 Task: Change slide transition to flip.
Action: Mouse moved to (99, 66)
Screenshot: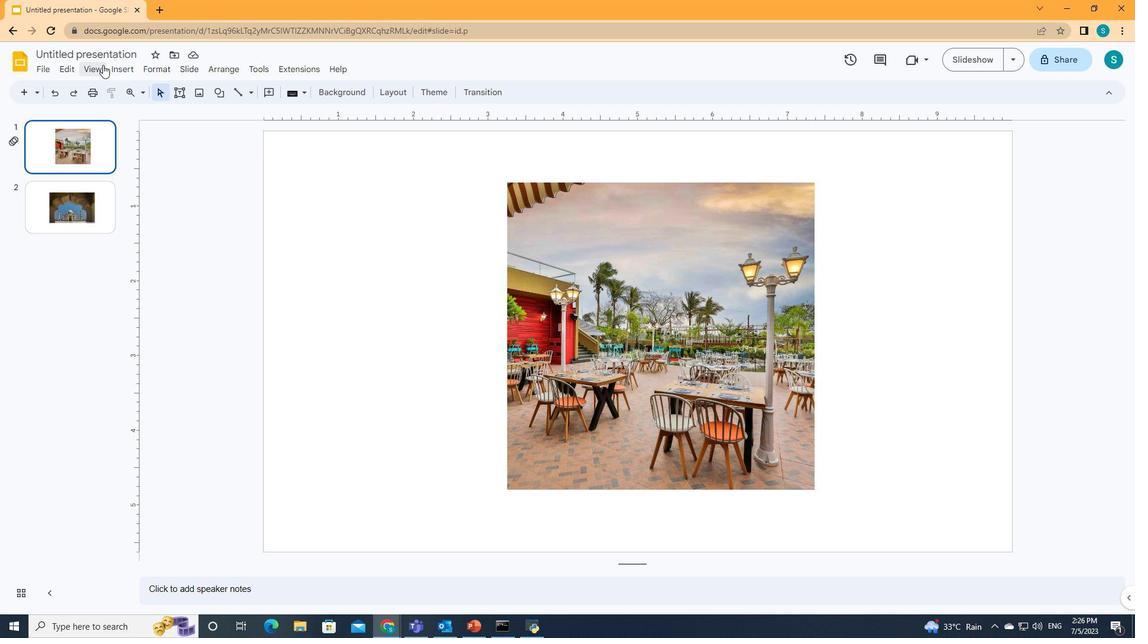 
Action: Mouse pressed left at (99, 66)
Screenshot: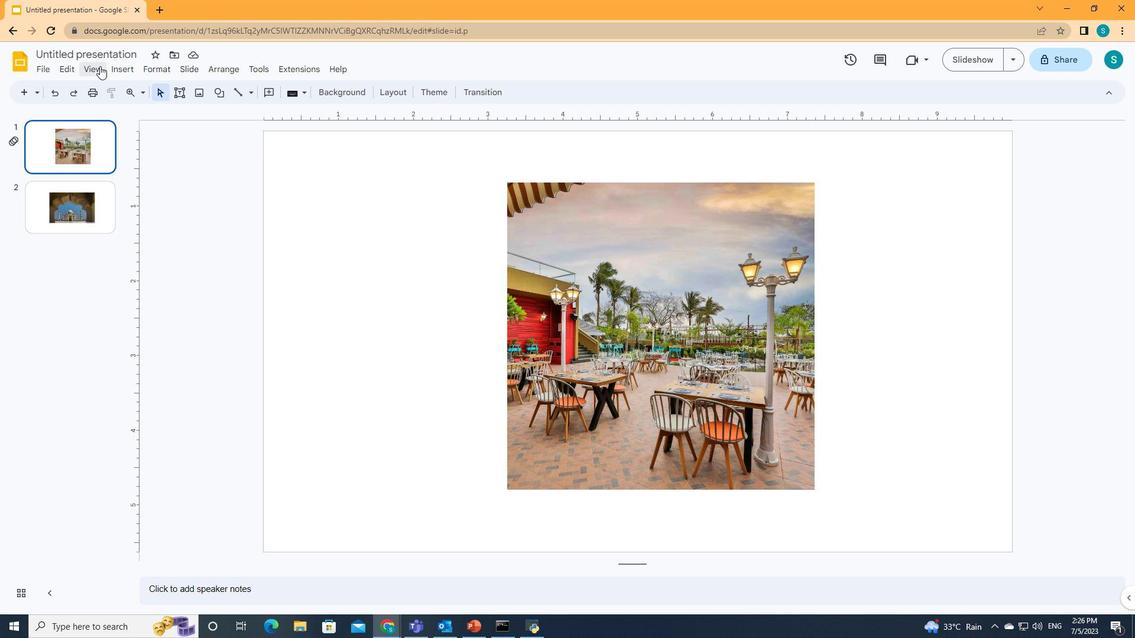 
Action: Mouse moved to (111, 103)
Screenshot: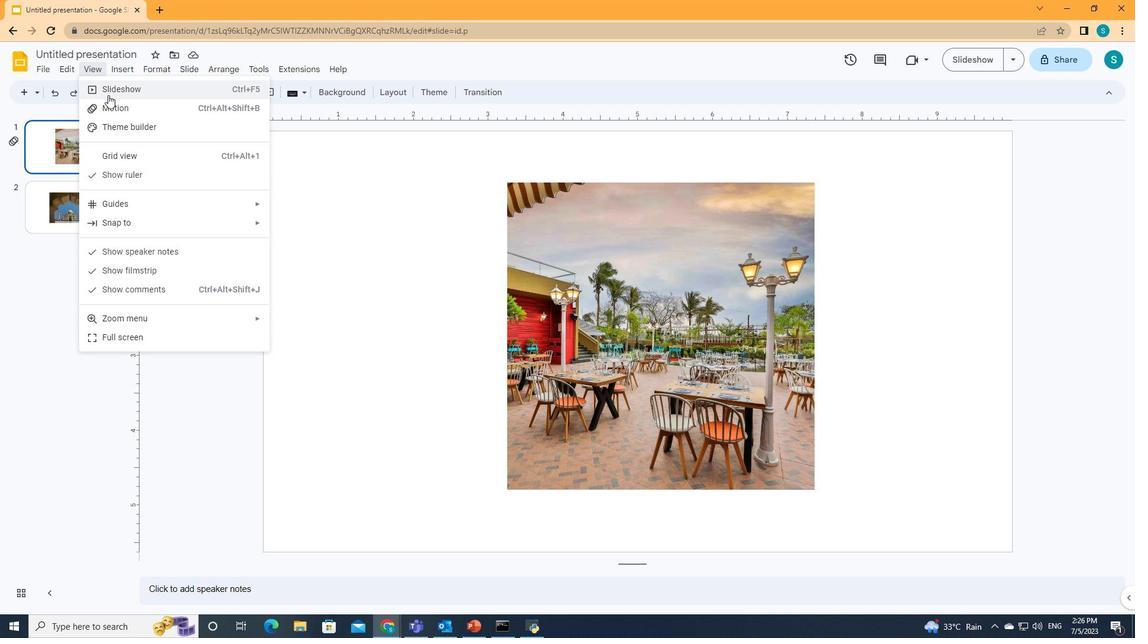 
Action: Mouse pressed left at (111, 103)
Screenshot: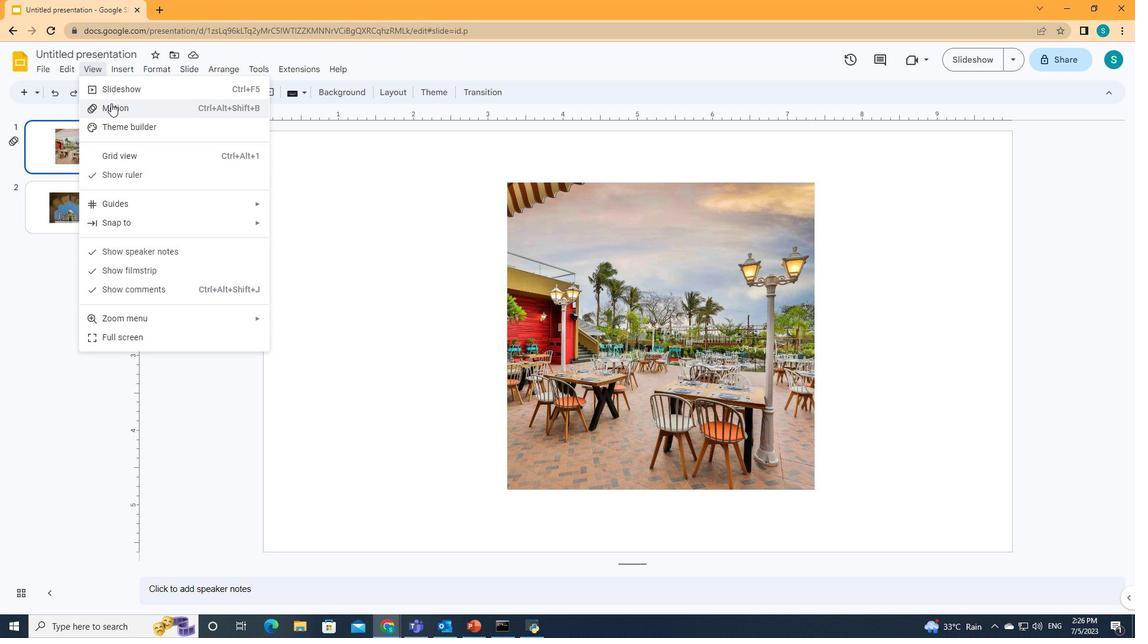 
Action: Mouse moved to (964, 167)
Screenshot: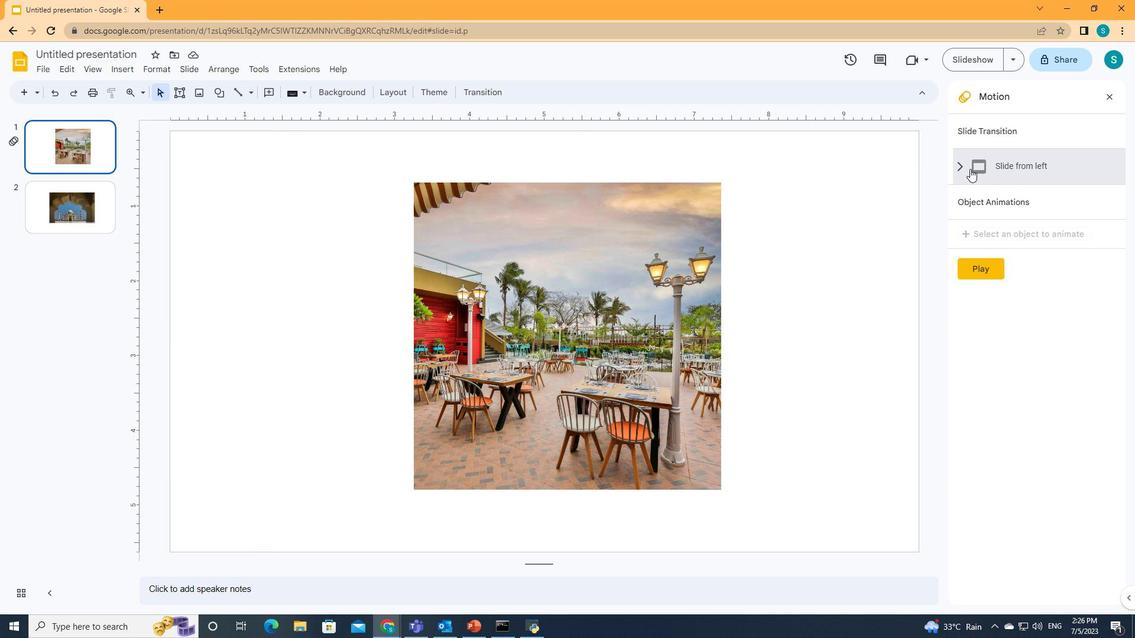 
Action: Mouse pressed left at (964, 167)
Screenshot: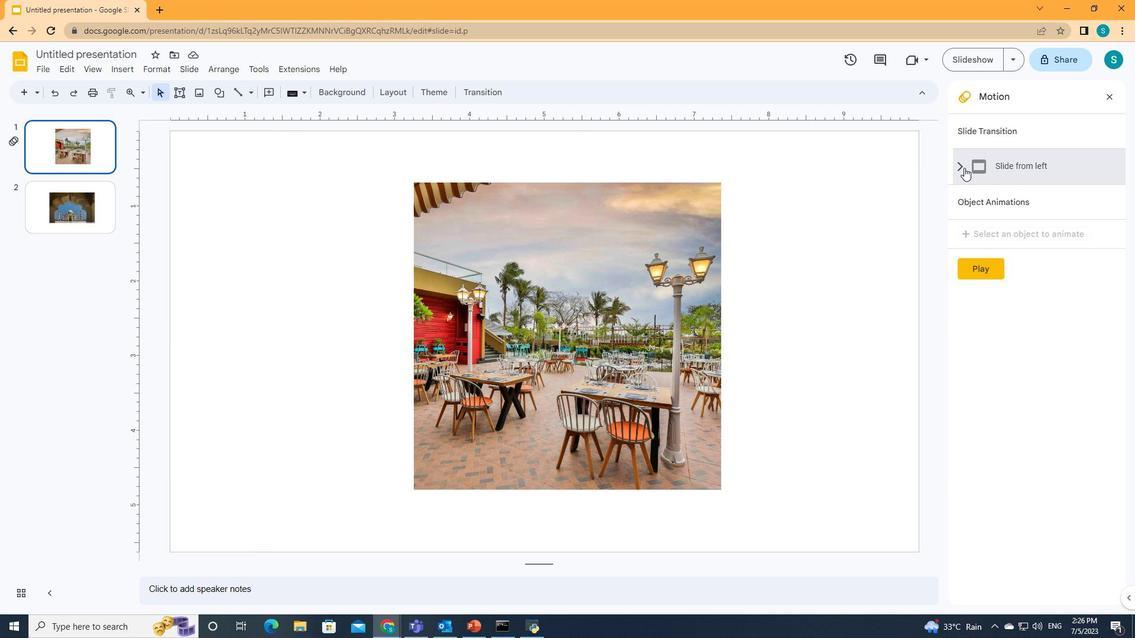 
Action: Mouse moved to (1094, 201)
Screenshot: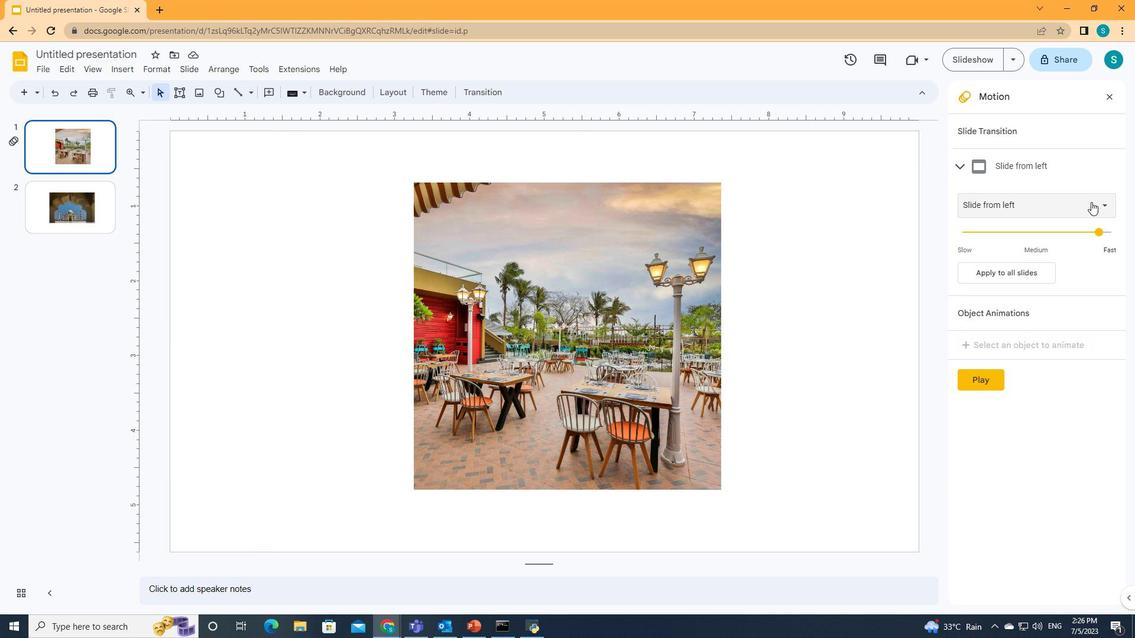 
Action: Mouse pressed left at (1094, 201)
Screenshot: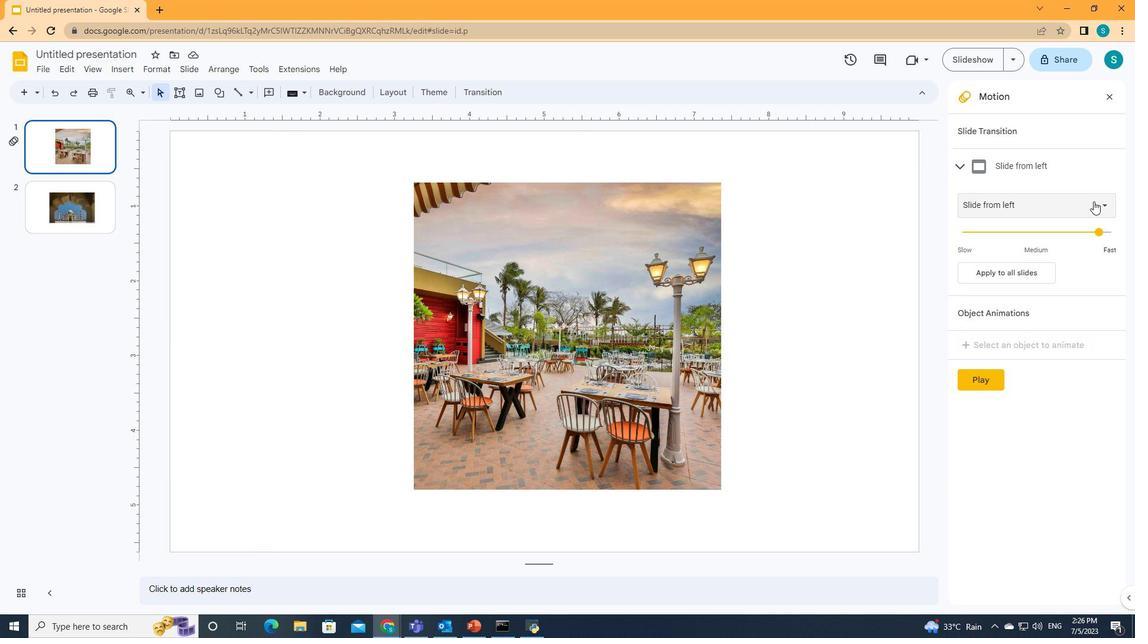 
Action: Mouse moved to (991, 324)
Screenshot: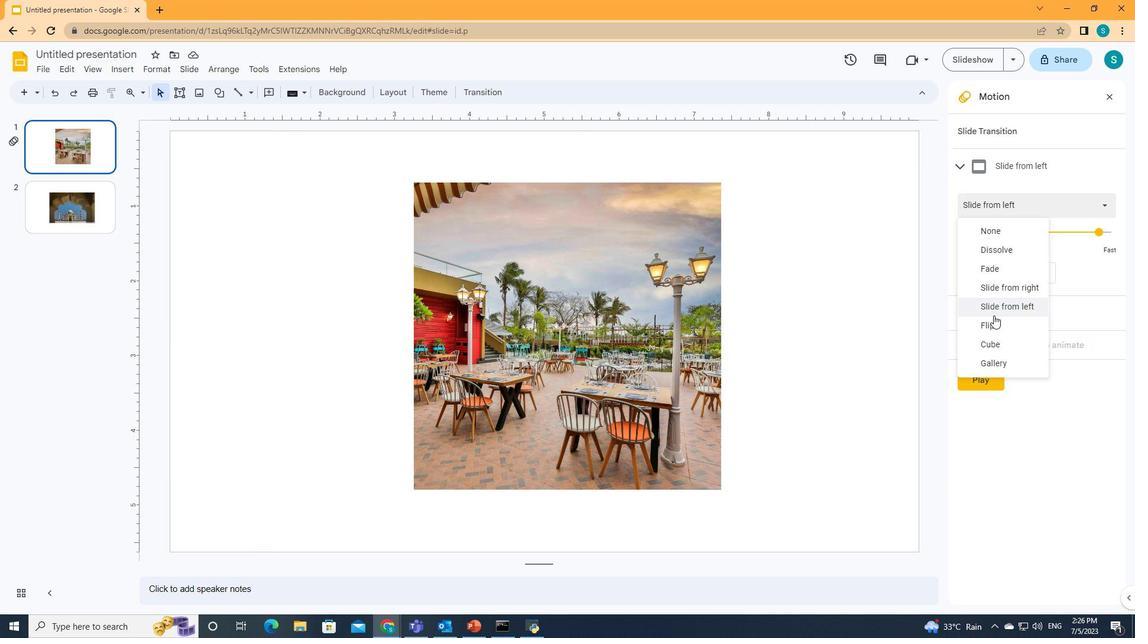 
Action: Mouse pressed left at (991, 324)
Screenshot: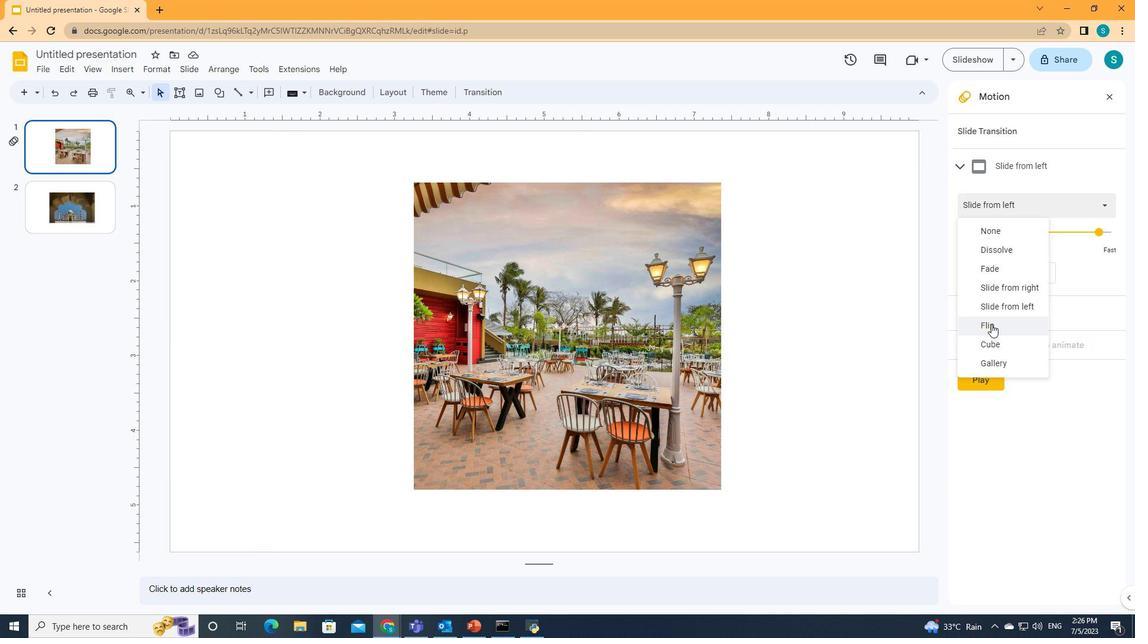 
Action: Mouse moved to (934, 309)
Screenshot: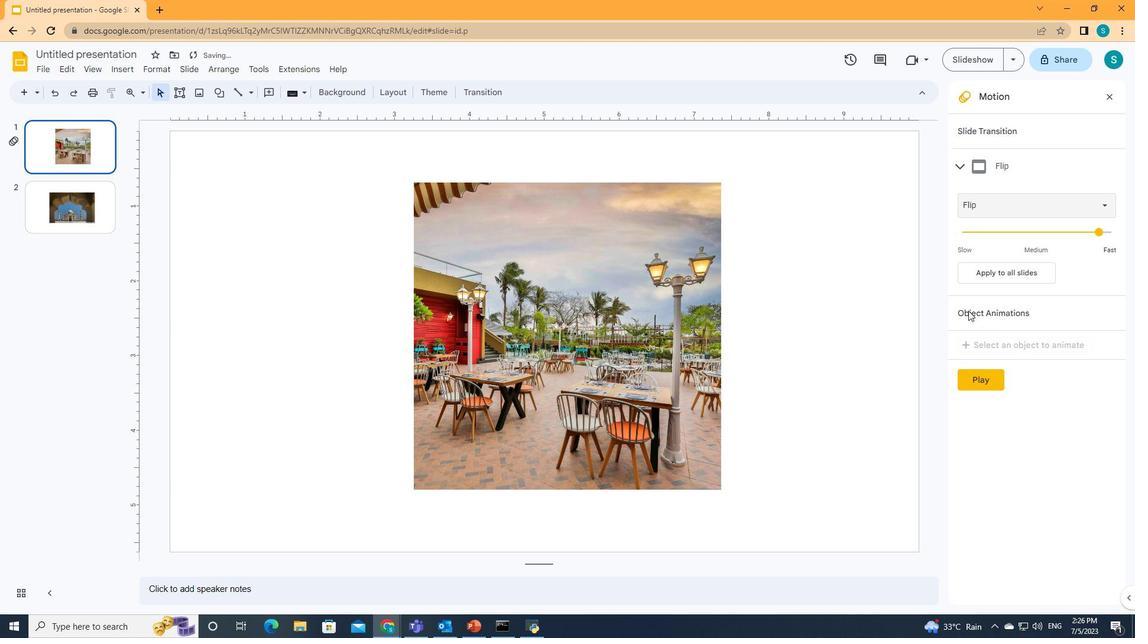 
